 Task: Check the average views per listing of soaker tub in the last 5 years.
Action: Mouse moved to (677, 297)
Screenshot: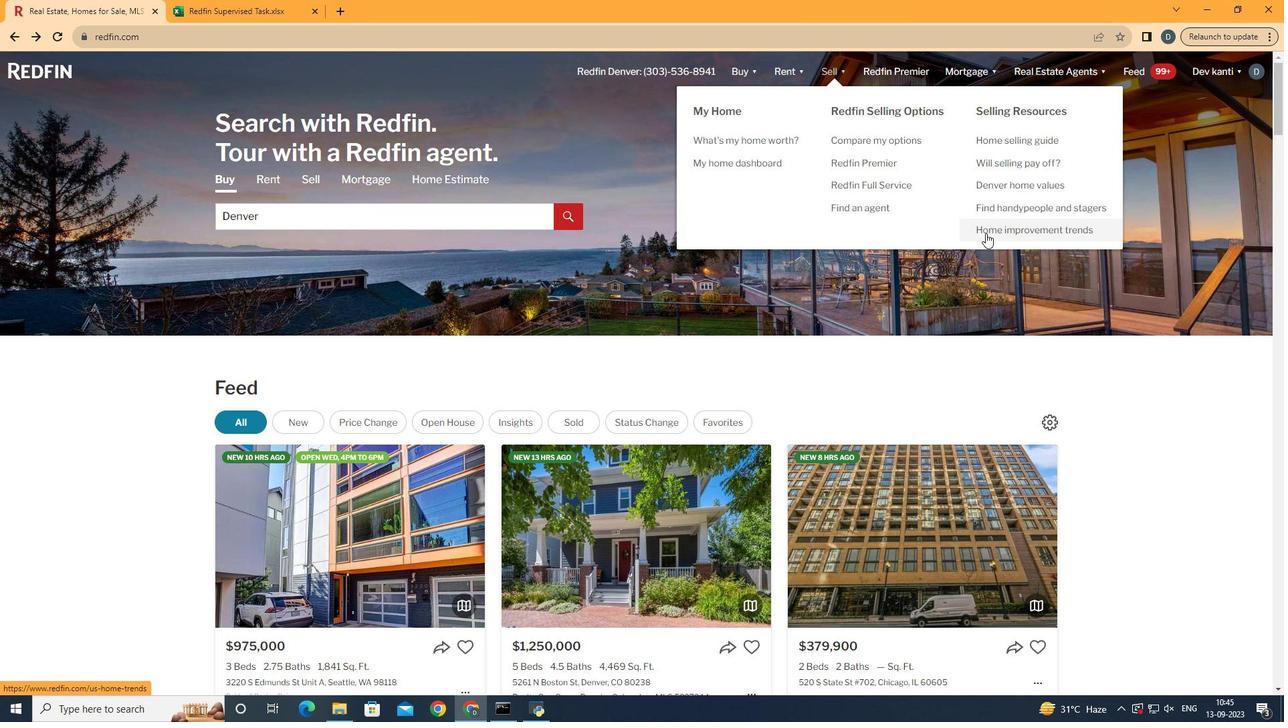 
Action: Mouse pressed left at (677, 297)
Screenshot: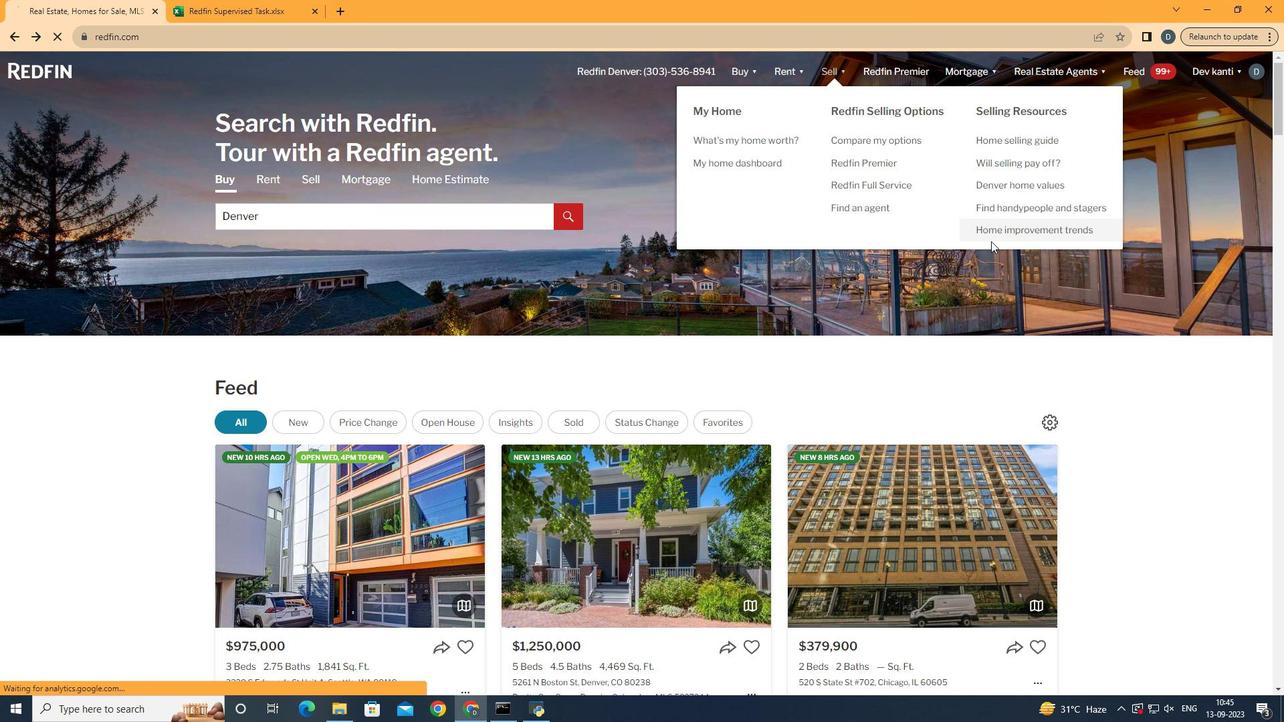 
Action: Mouse moved to (509, 311)
Screenshot: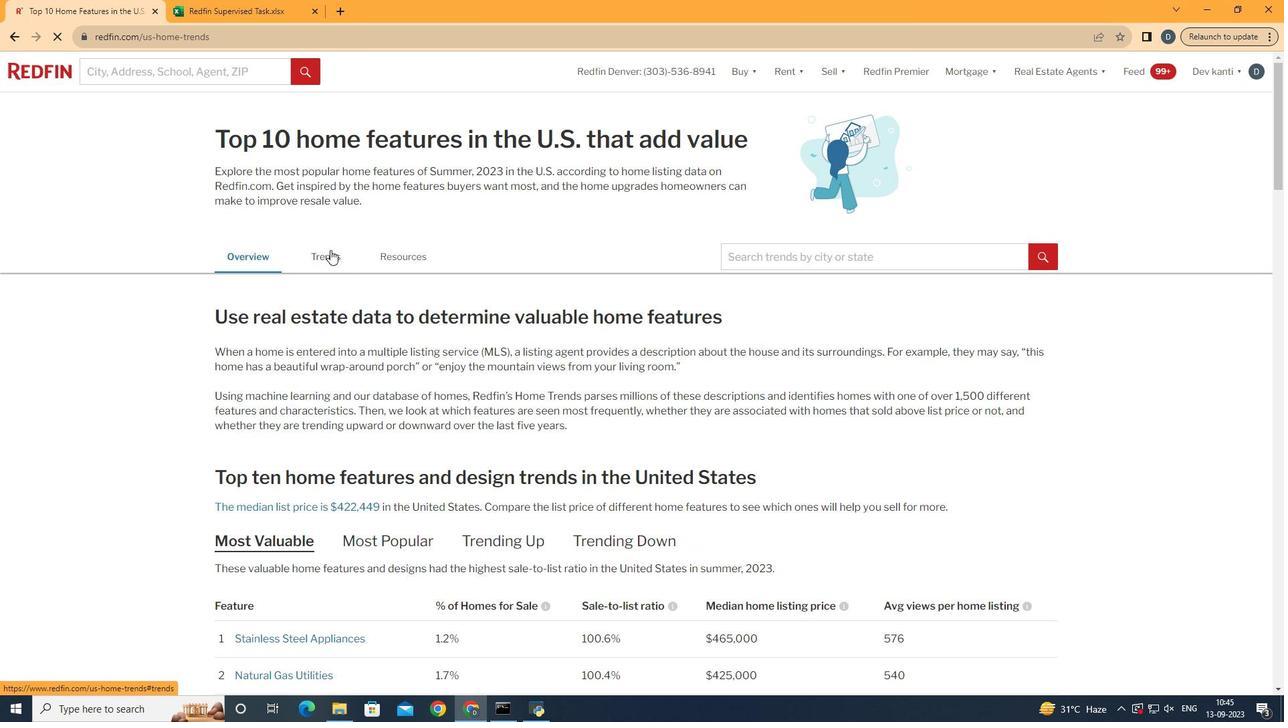 
Action: Mouse pressed left at (509, 311)
Screenshot: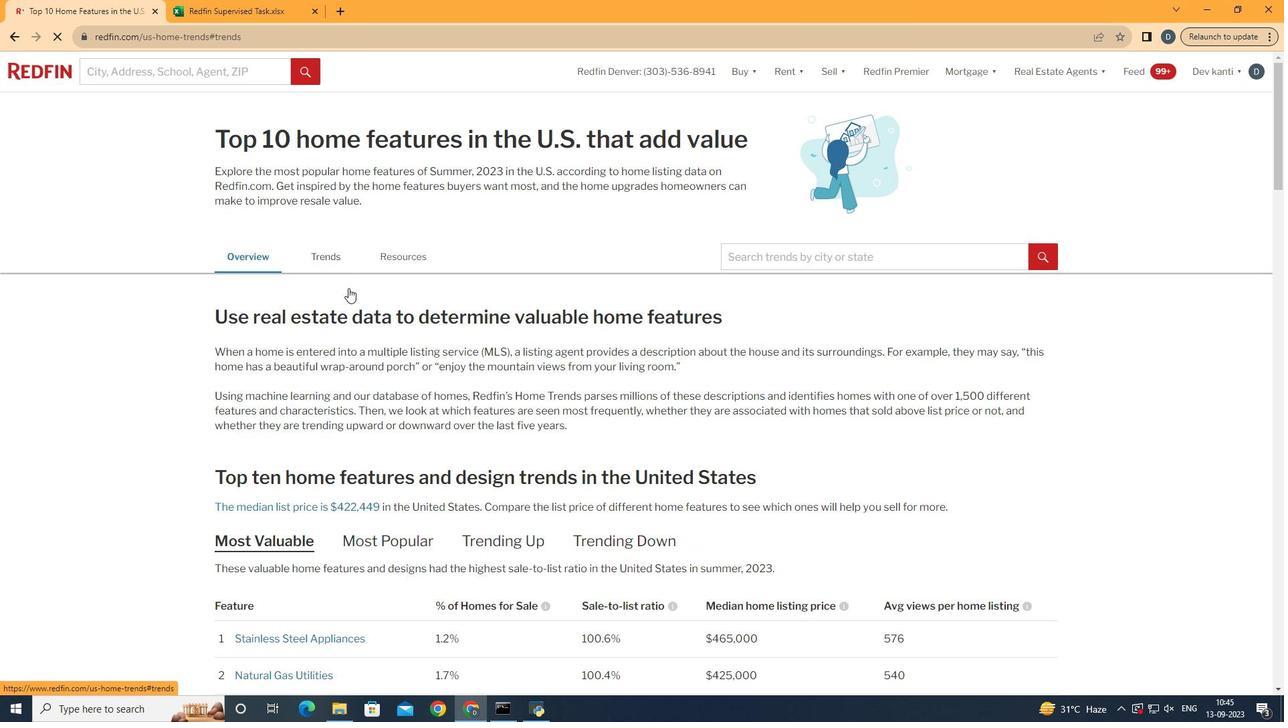 
Action: Mouse moved to (527, 432)
Screenshot: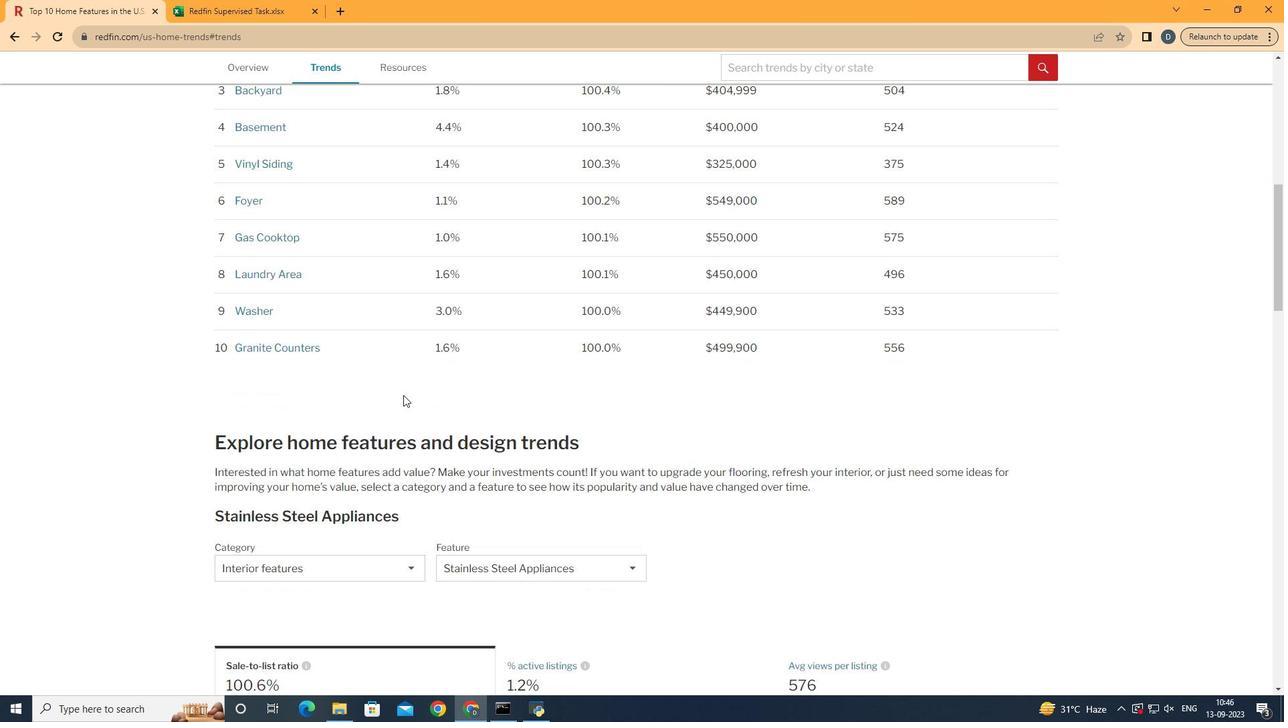
Action: Mouse scrolled (527, 431) with delta (0, 0)
Screenshot: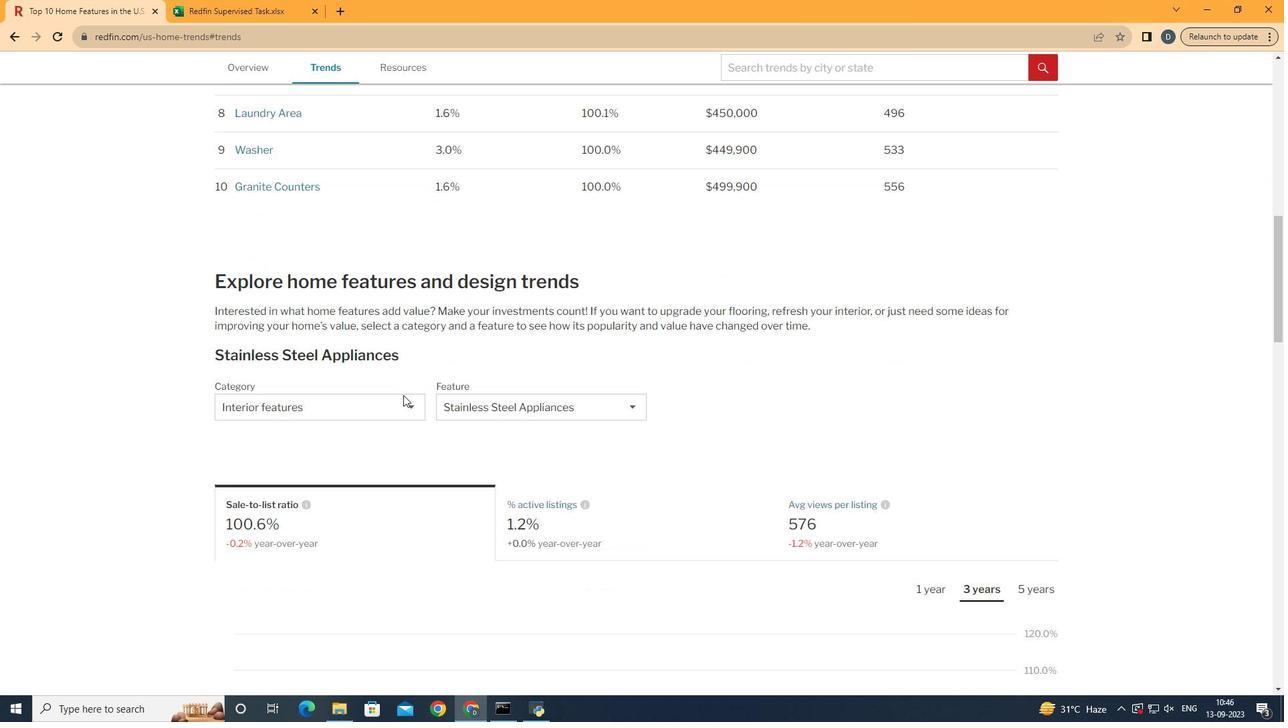 
Action: Mouse scrolled (527, 431) with delta (0, 0)
Screenshot: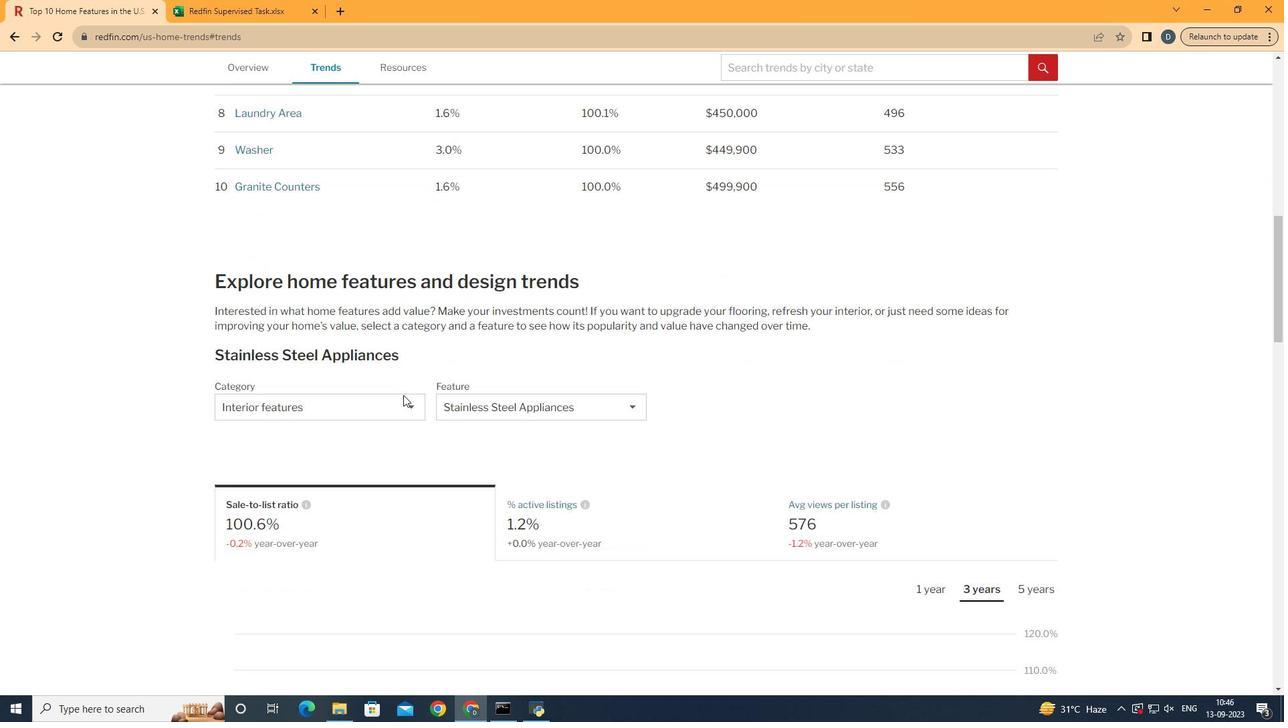 
Action: Mouse scrolled (527, 431) with delta (0, 0)
Screenshot: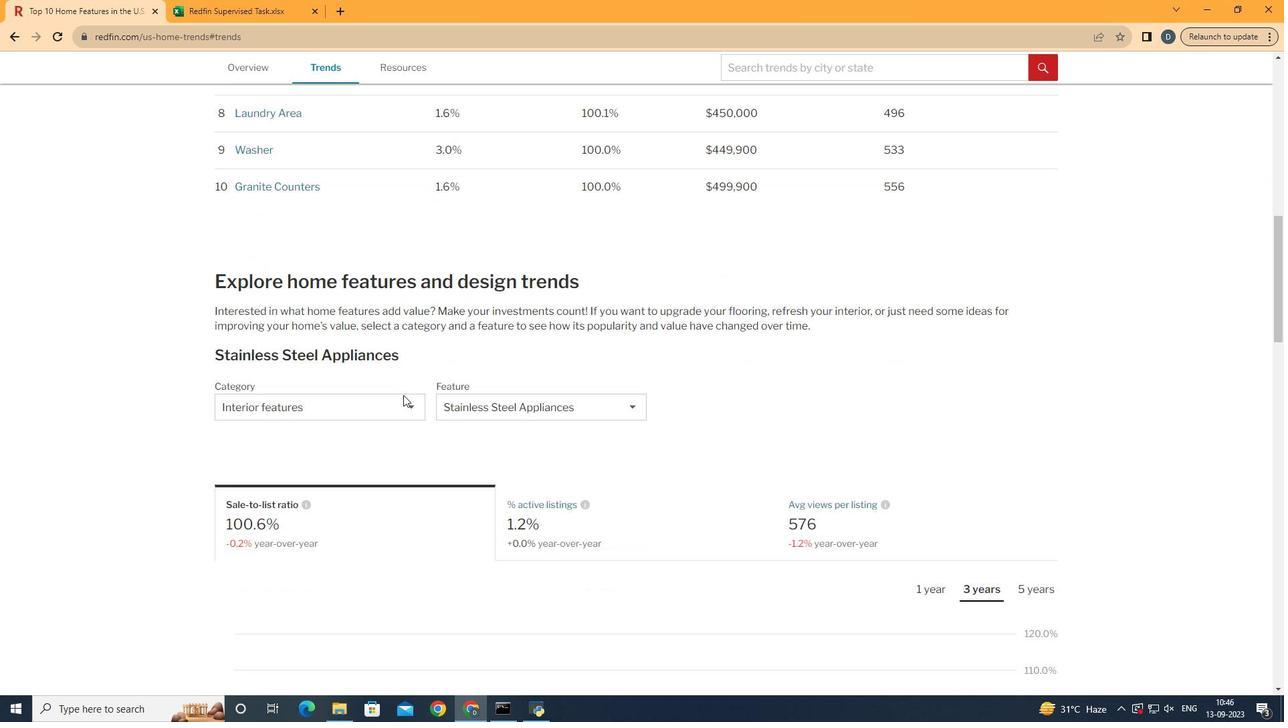 
Action: Mouse moved to (527, 432)
Screenshot: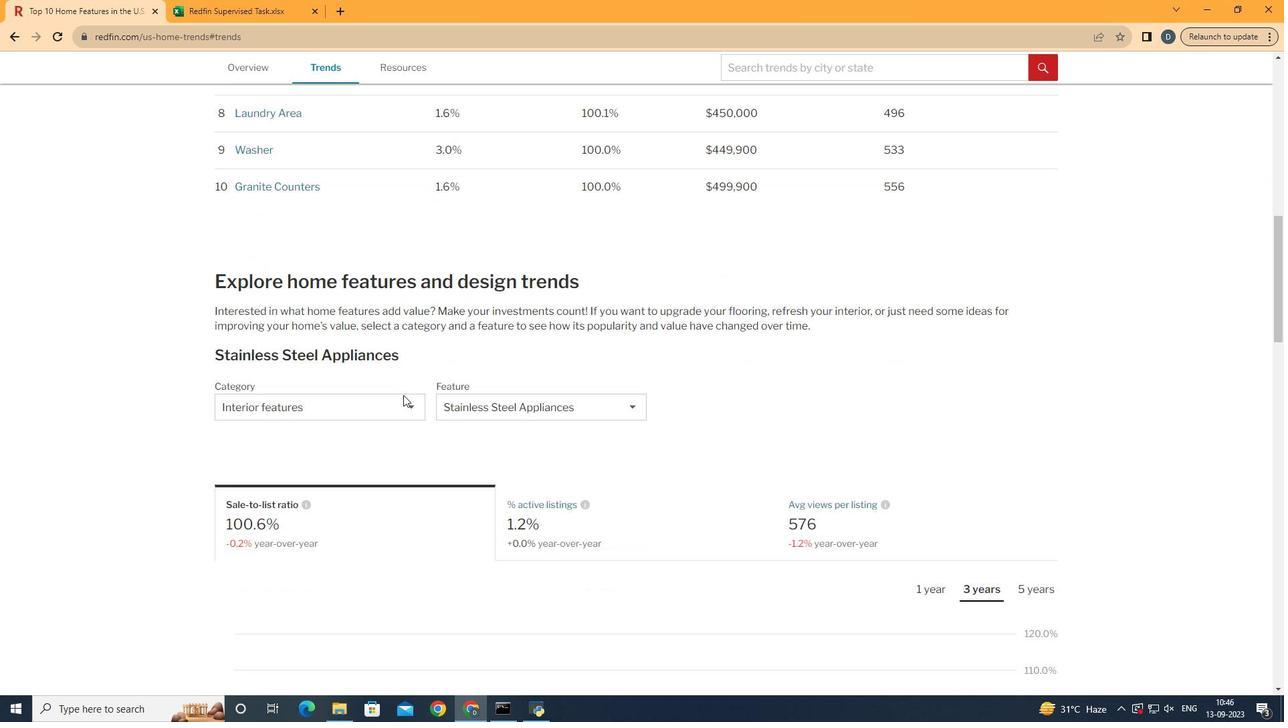 
Action: Mouse scrolled (527, 431) with delta (0, 0)
Screenshot: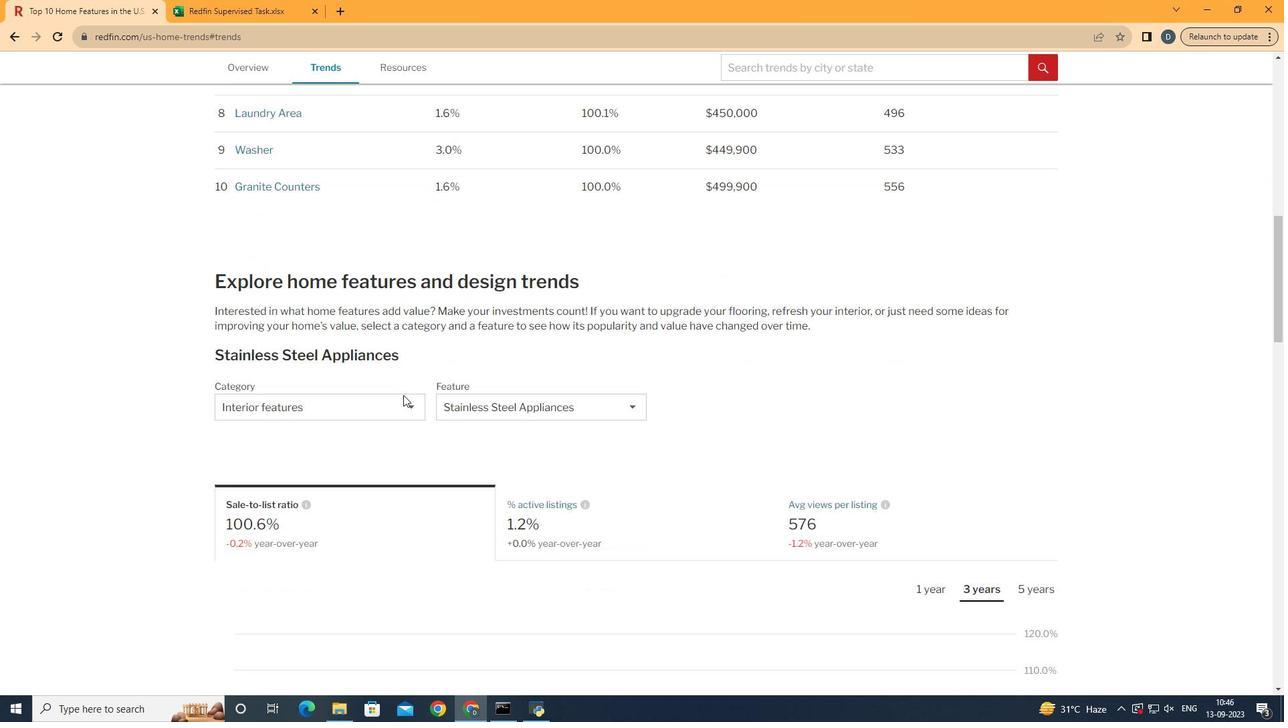 
Action: Mouse moved to (527, 431)
Screenshot: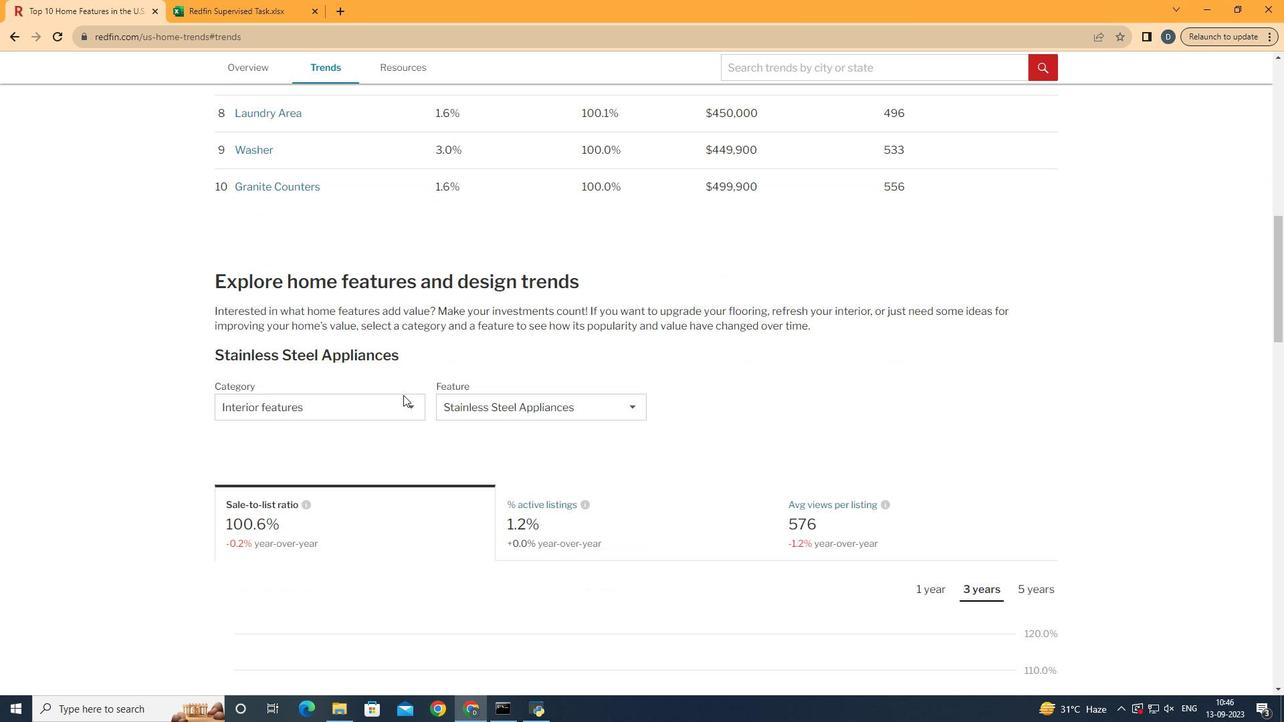 
Action: Mouse scrolled (527, 430) with delta (0, 0)
Screenshot: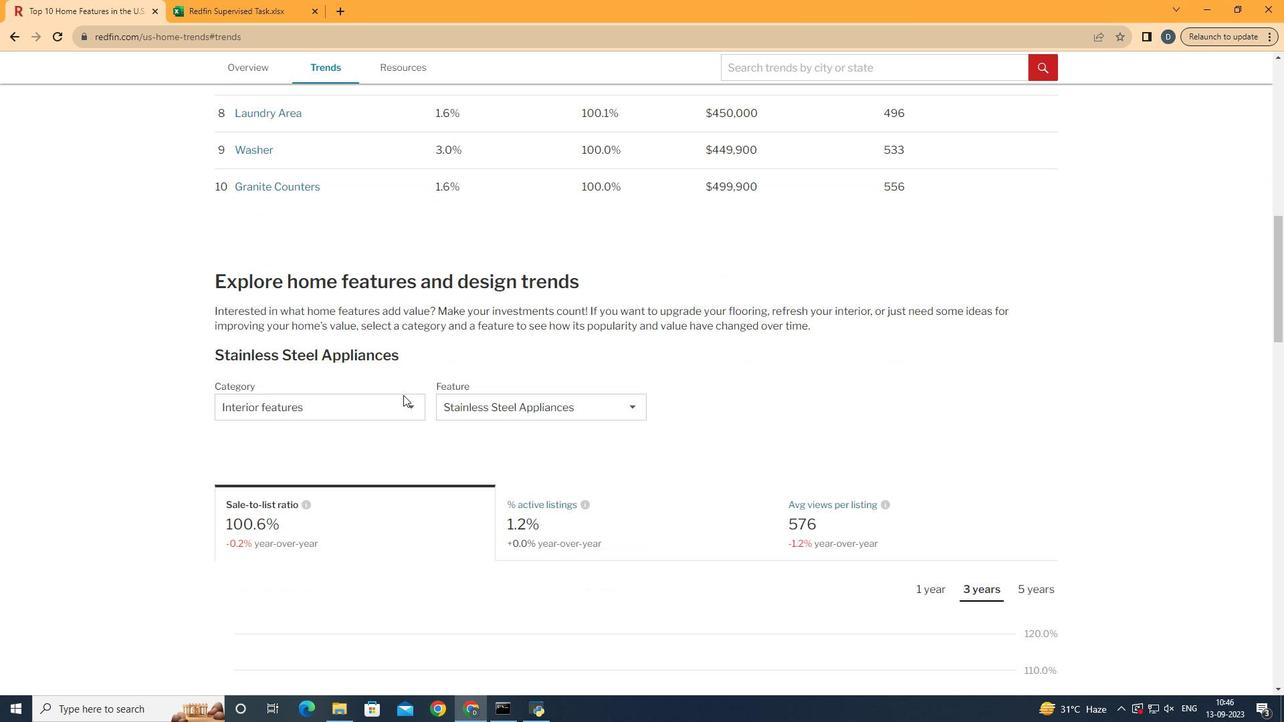 
Action: Mouse moved to (528, 431)
Screenshot: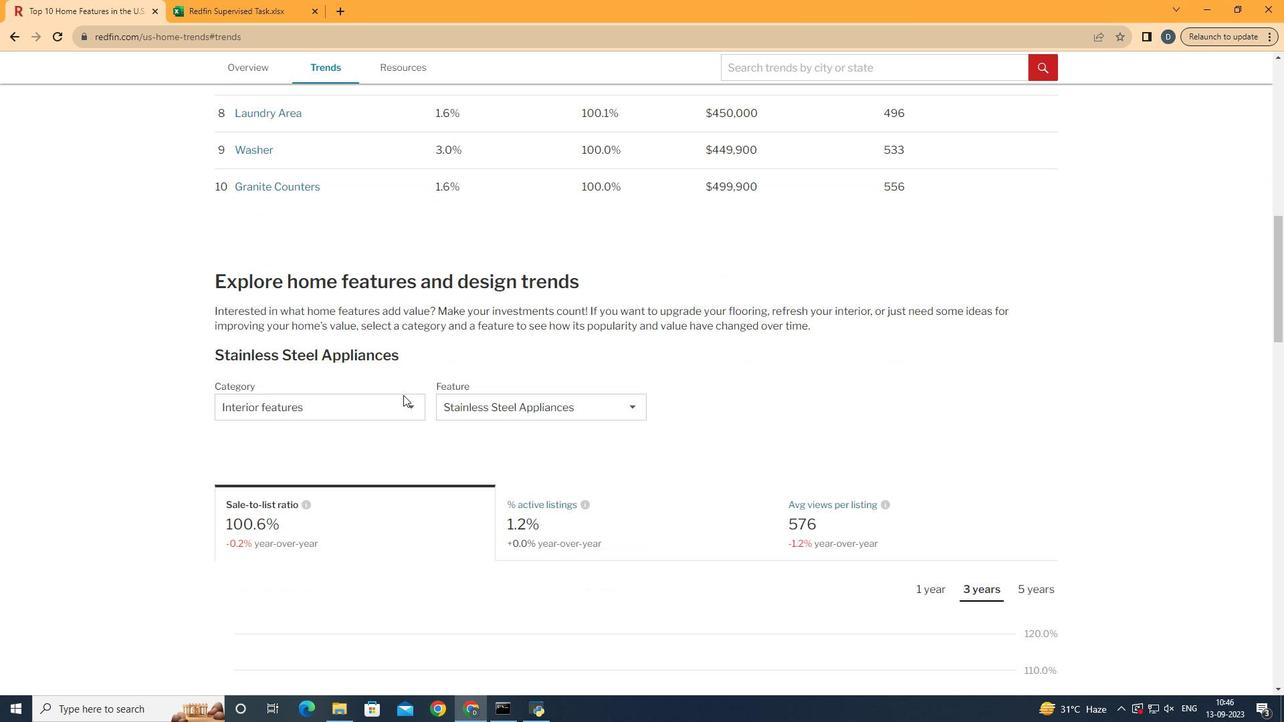 
Action: Mouse scrolled (528, 430) with delta (0, 0)
Screenshot: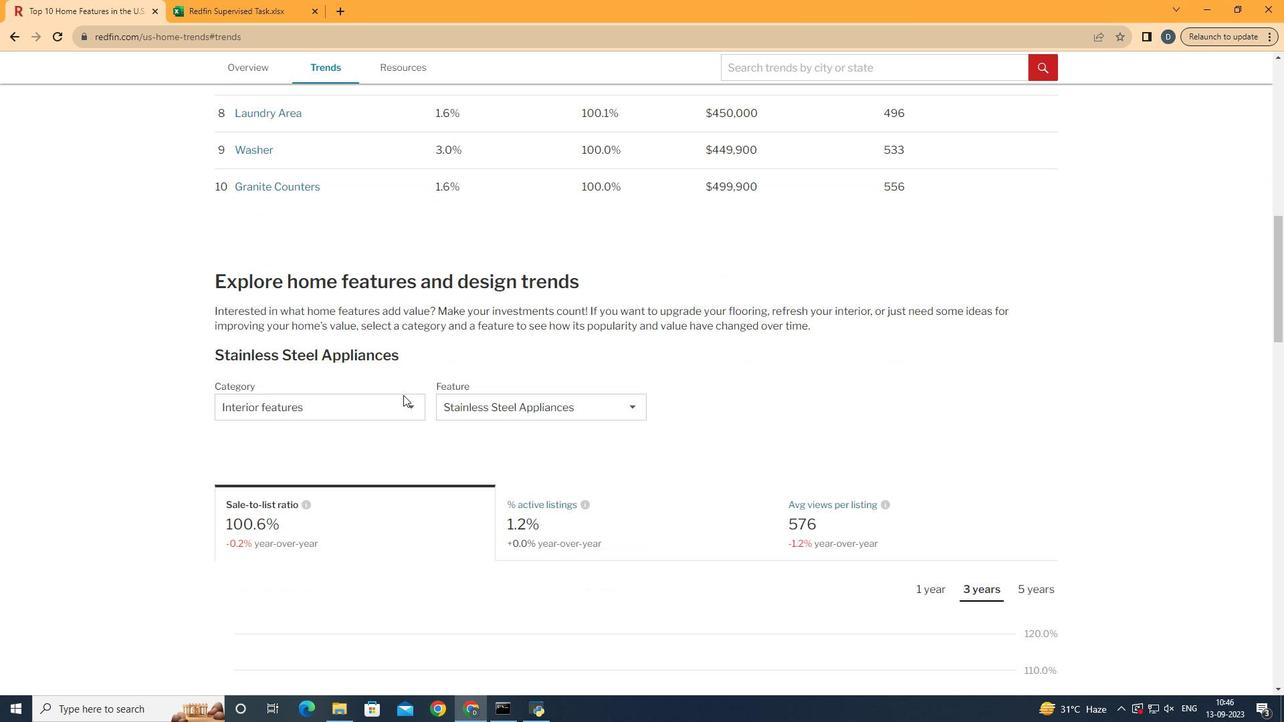 
Action: Mouse moved to (525, 440)
Screenshot: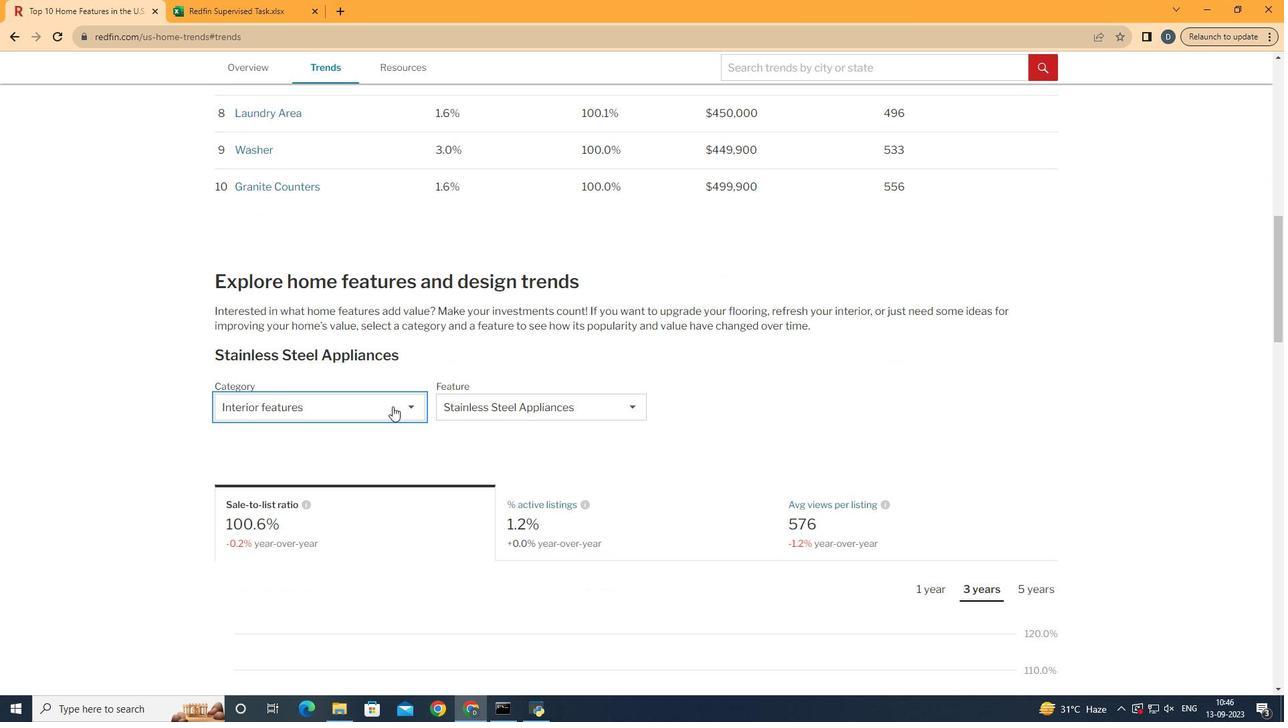
Action: Mouse pressed left at (525, 440)
Screenshot: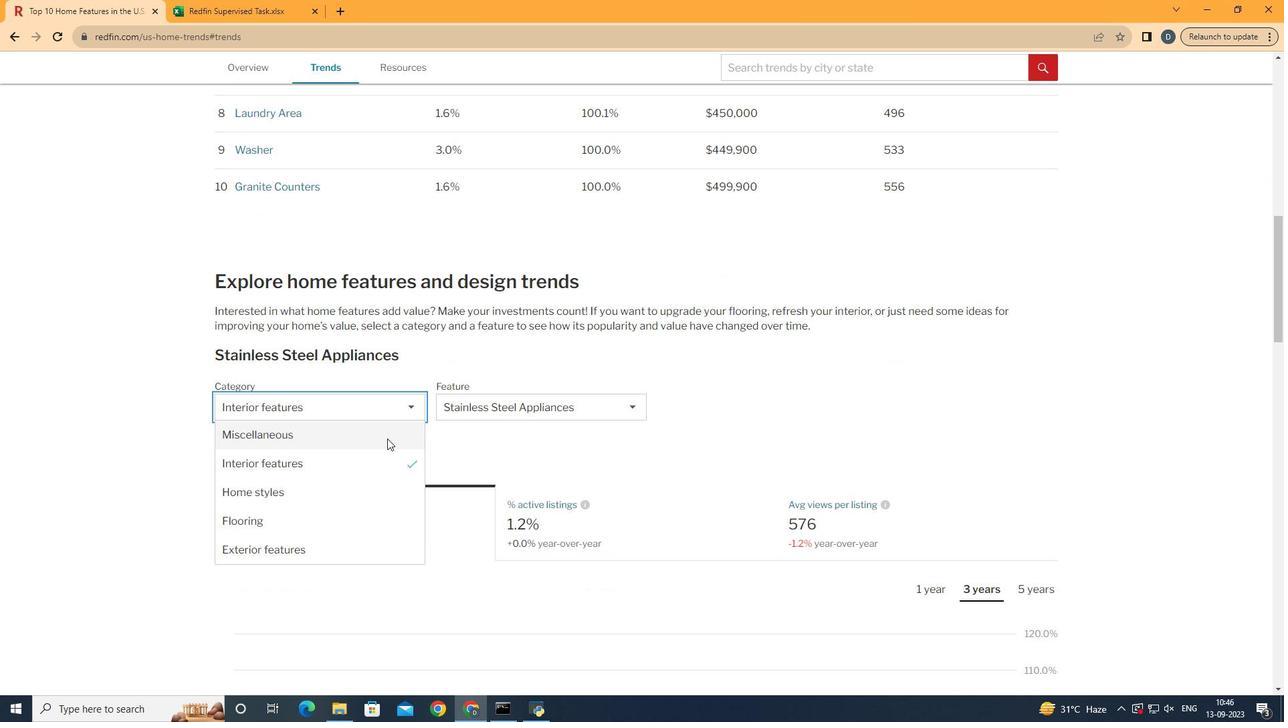 
Action: Mouse moved to (522, 493)
Screenshot: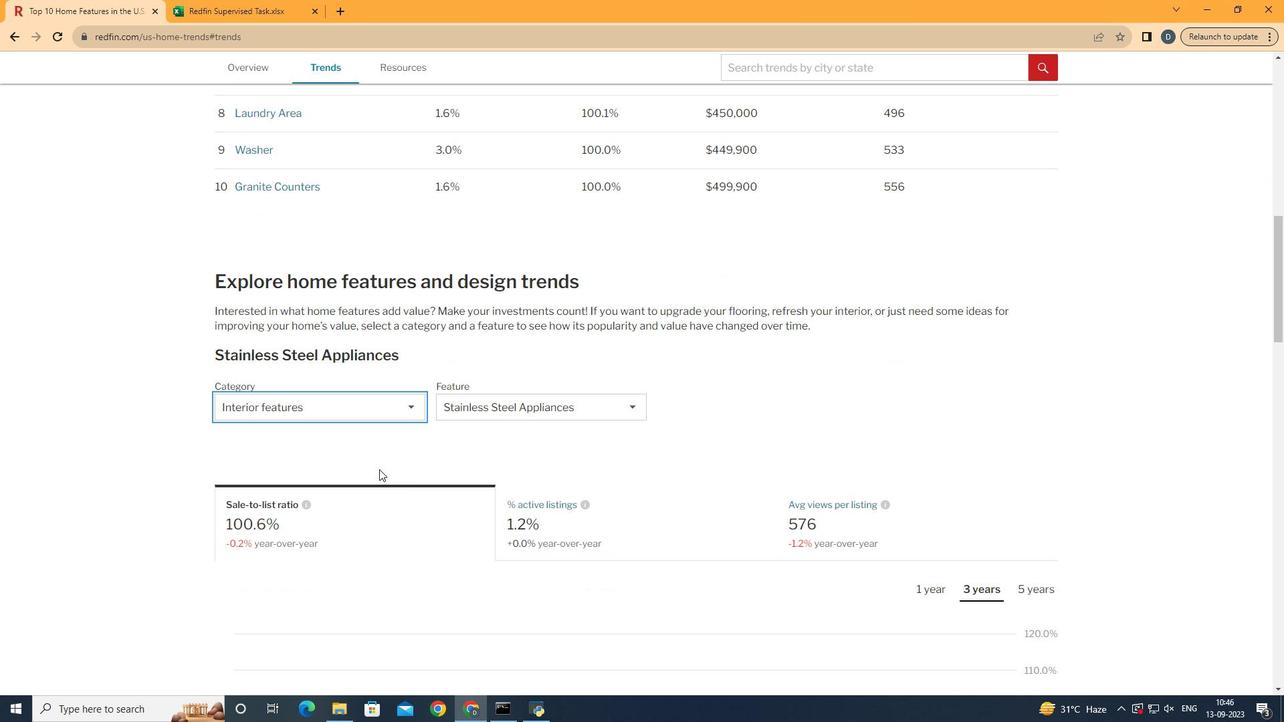 
Action: Mouse pressed left at (522, 493)
Screenshot: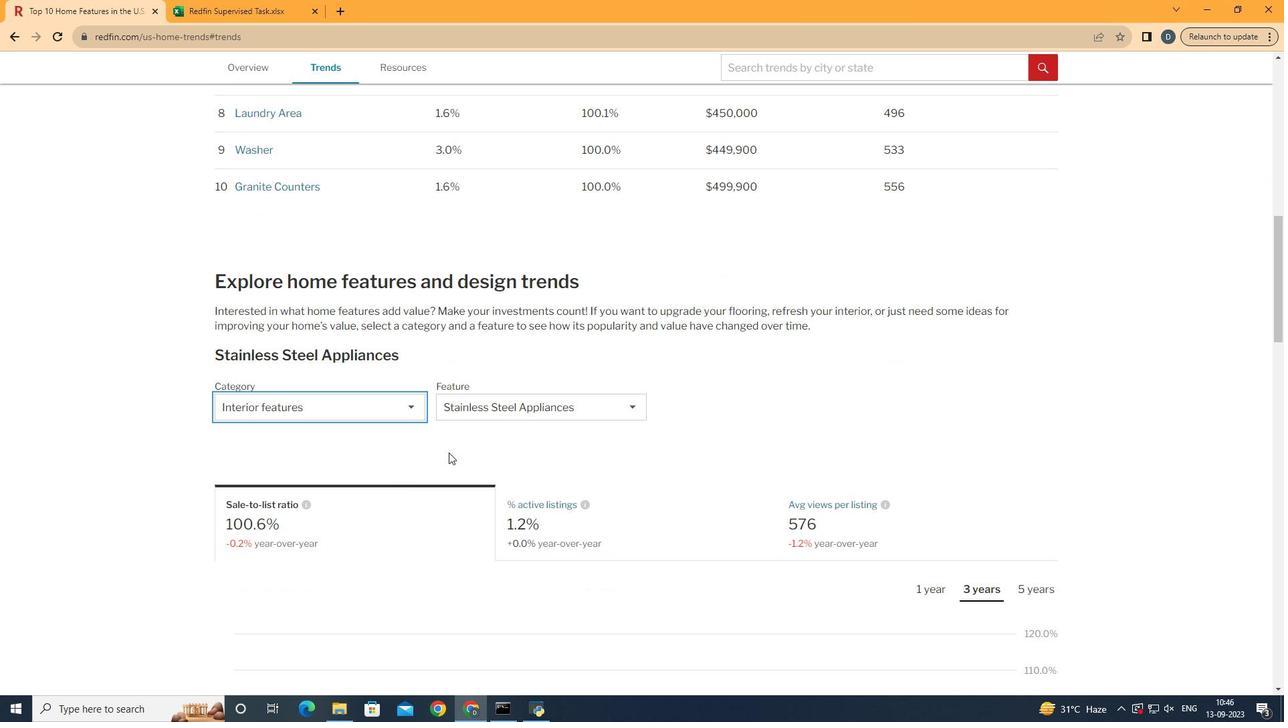 
Action: Mouse moved to (581, 432)
Screenshot: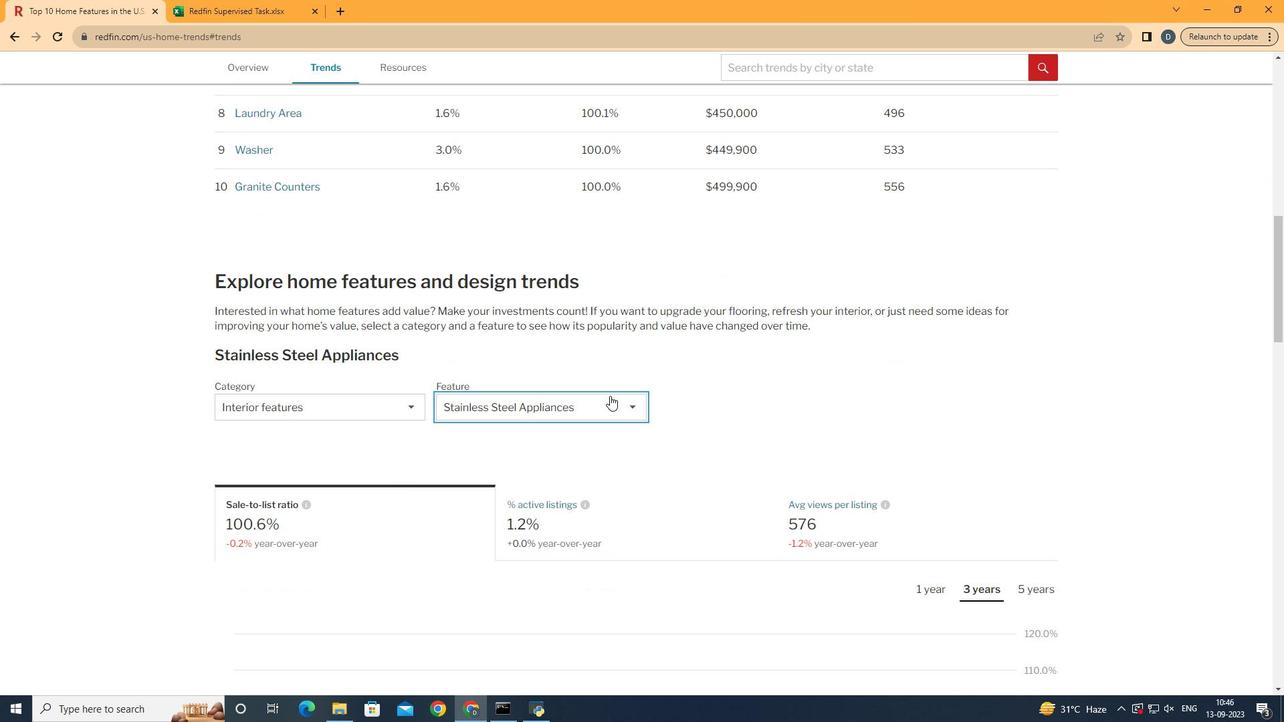 
Action: Mouse pressed left at (581, 432)
Screenshot: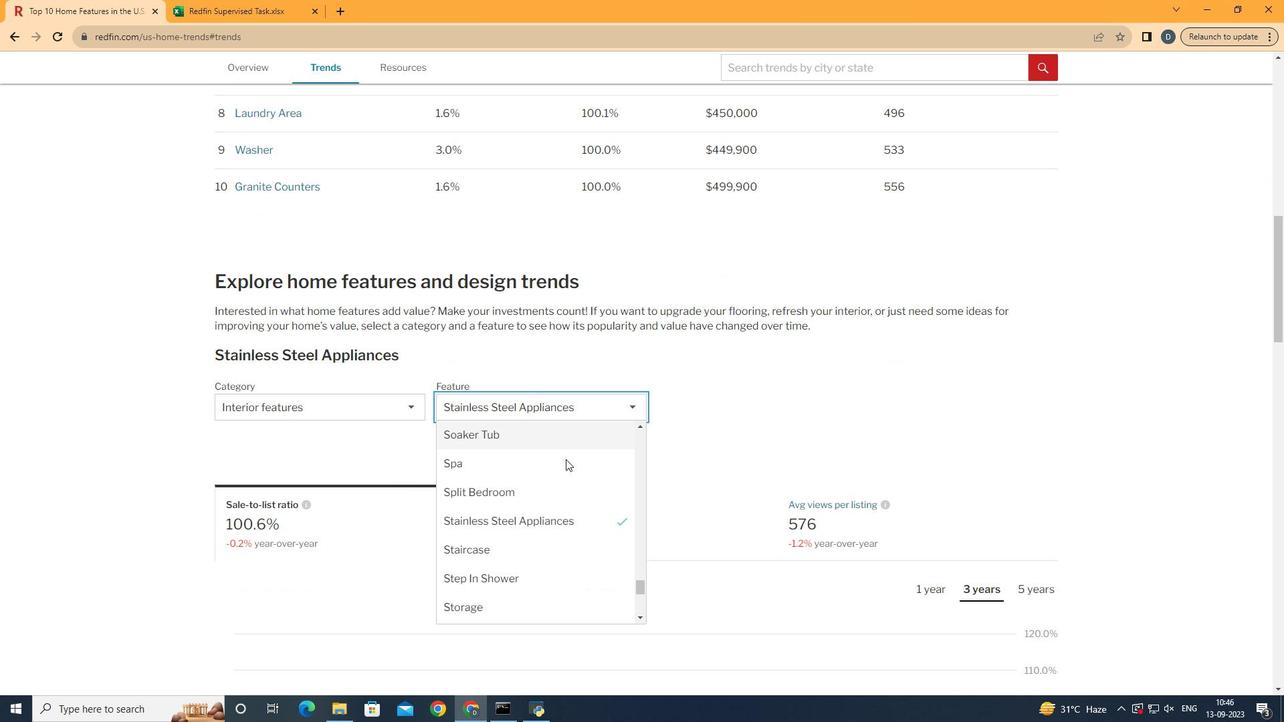 
Action: Mouse moved to (573, 465)
Screenshot: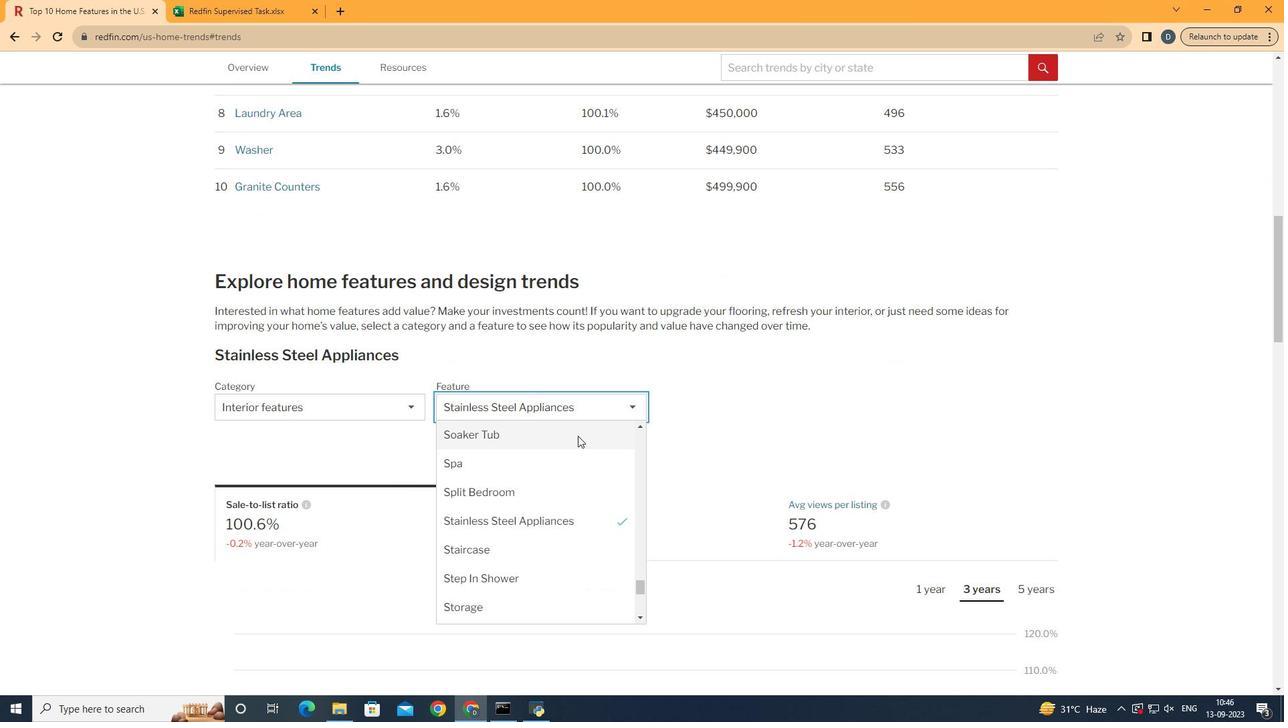 
Action: Mouse pressed left at (573, 465)
Screenshot: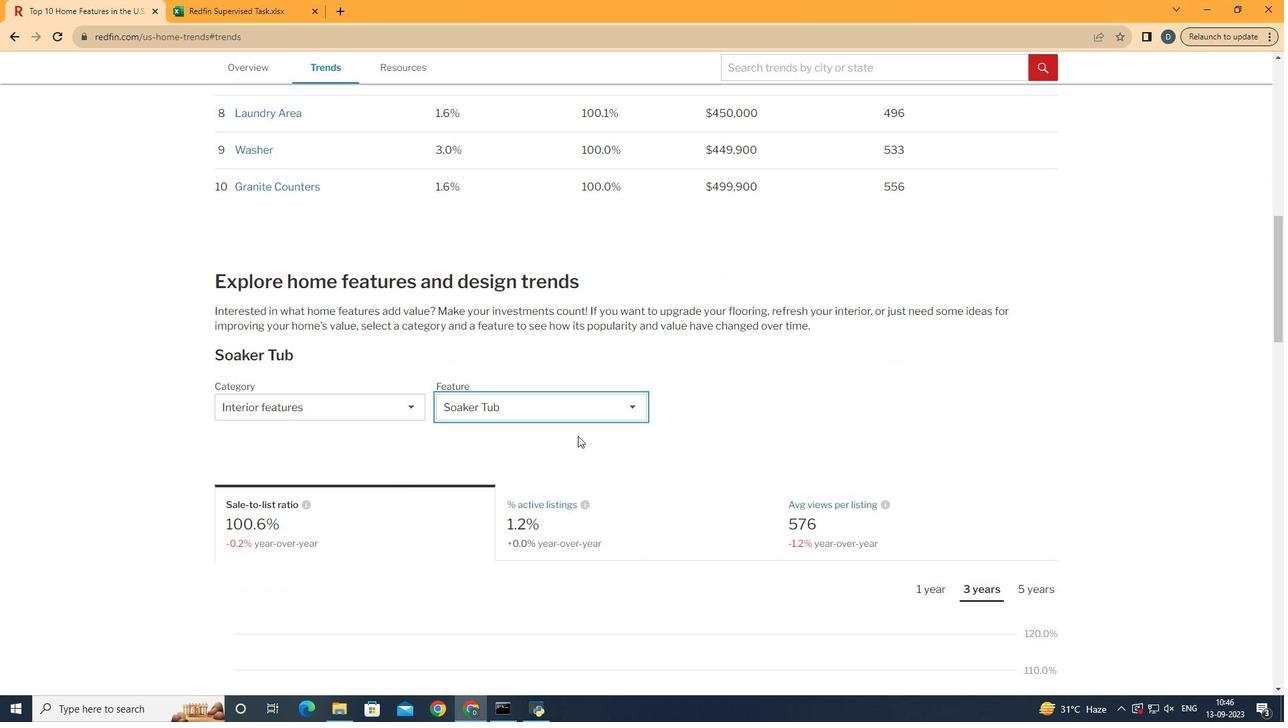 
Action: Mouse moved to (638, 355)
Screenshot: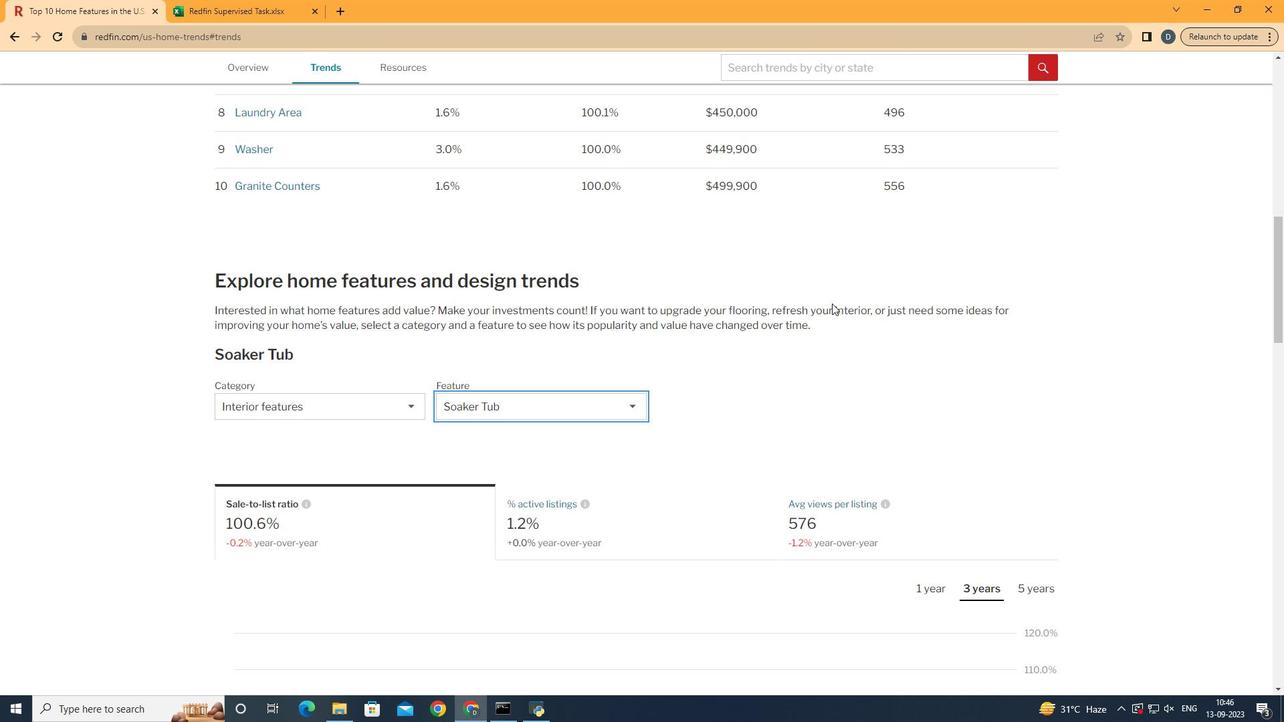 
Action: Mouse scrolled (638, 354) with delta (0, 0)
Screenshot: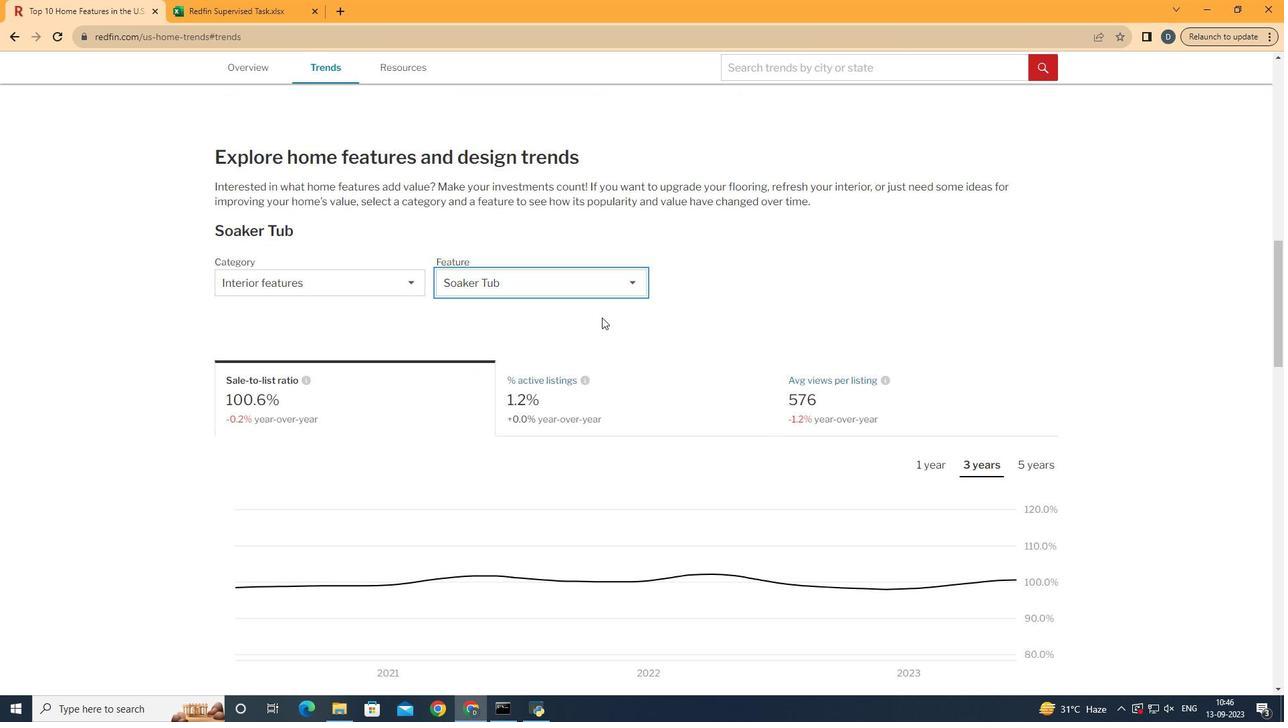 
Action: Mouse scrolled (638, 354) with delta (0, 0)
Screenshot: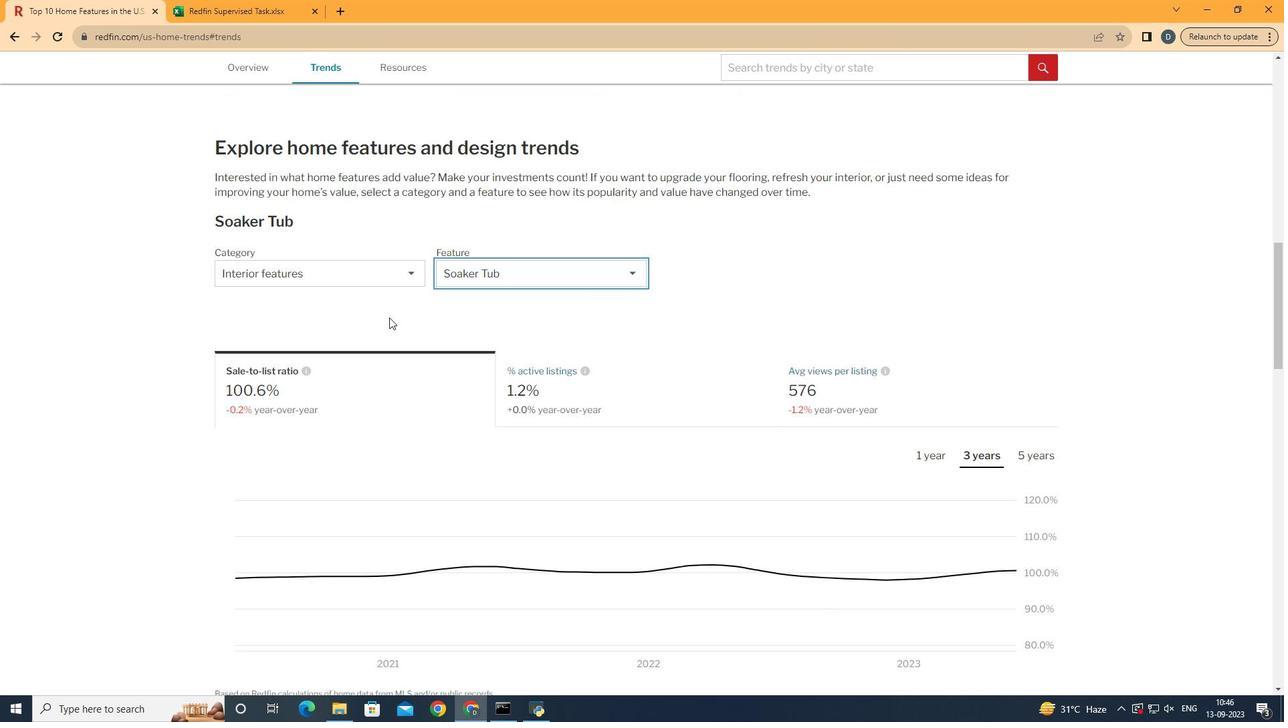 
Action: Mouse moved to (572, 377)
Screenshot: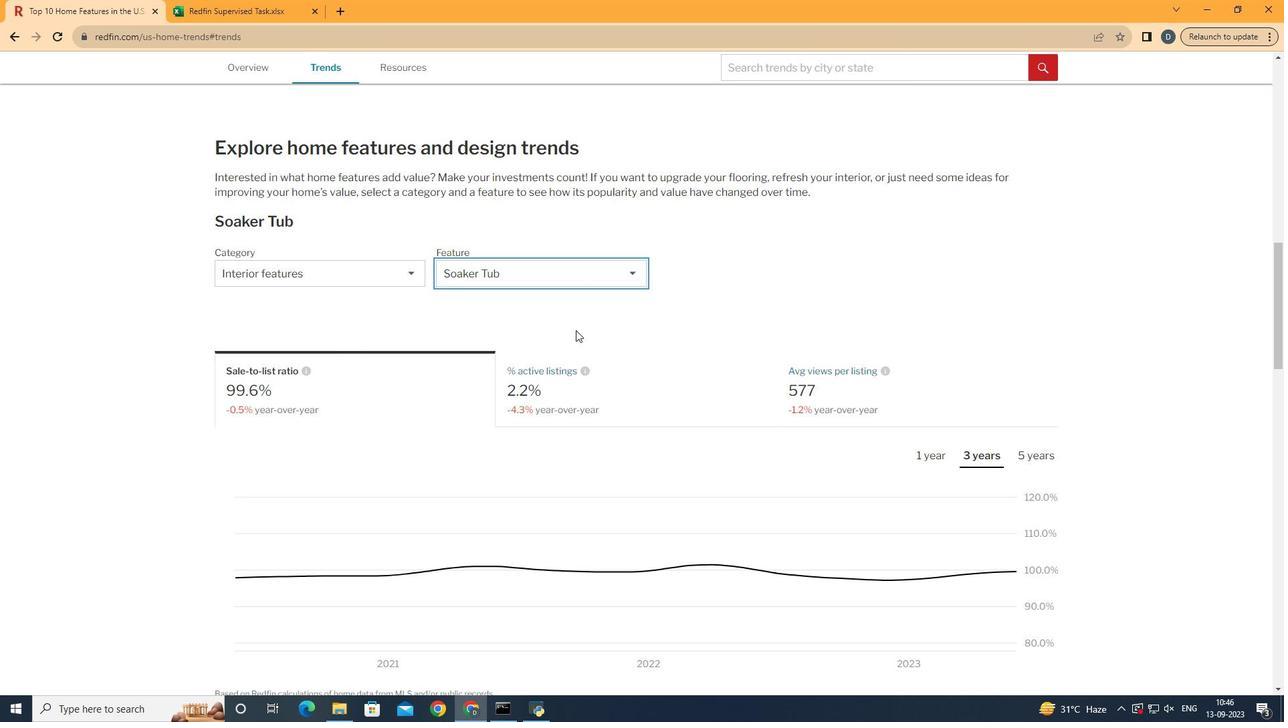 
Action: Mouse scrolled (572, 377) with delta (0, 0)
Screenshot: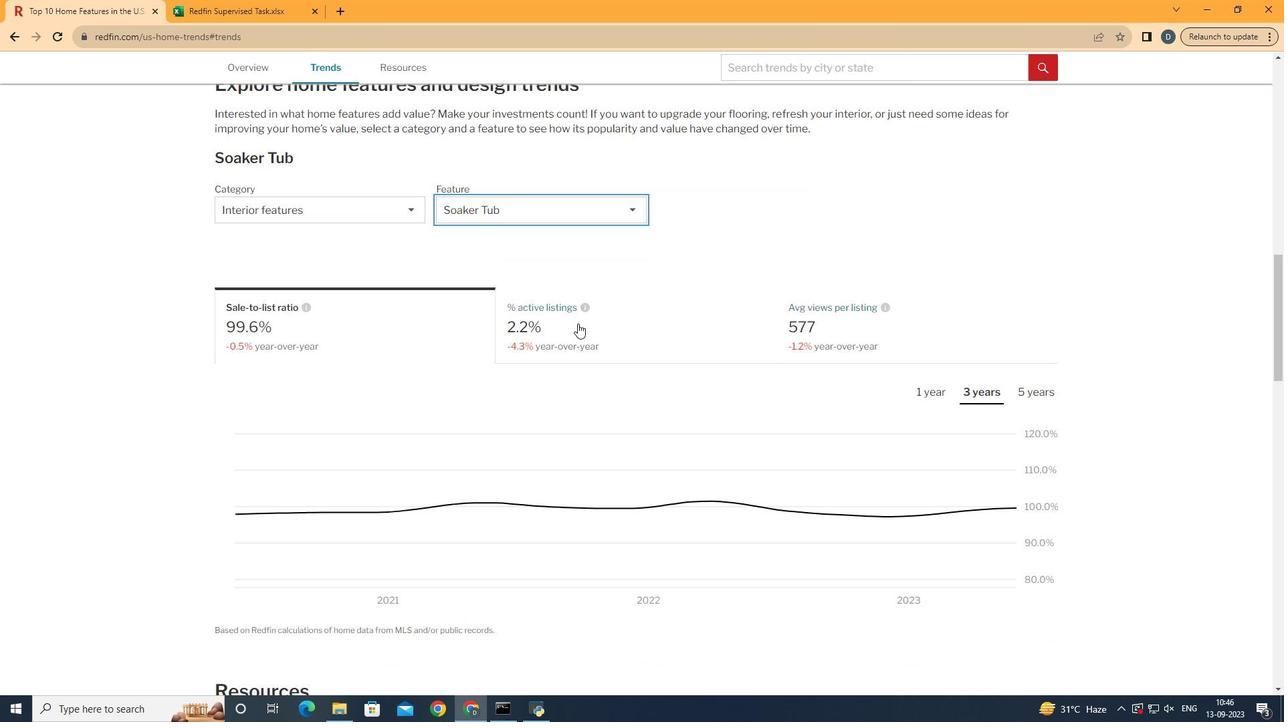 
Action: Mouse moved to (661, 372)
Screenshot: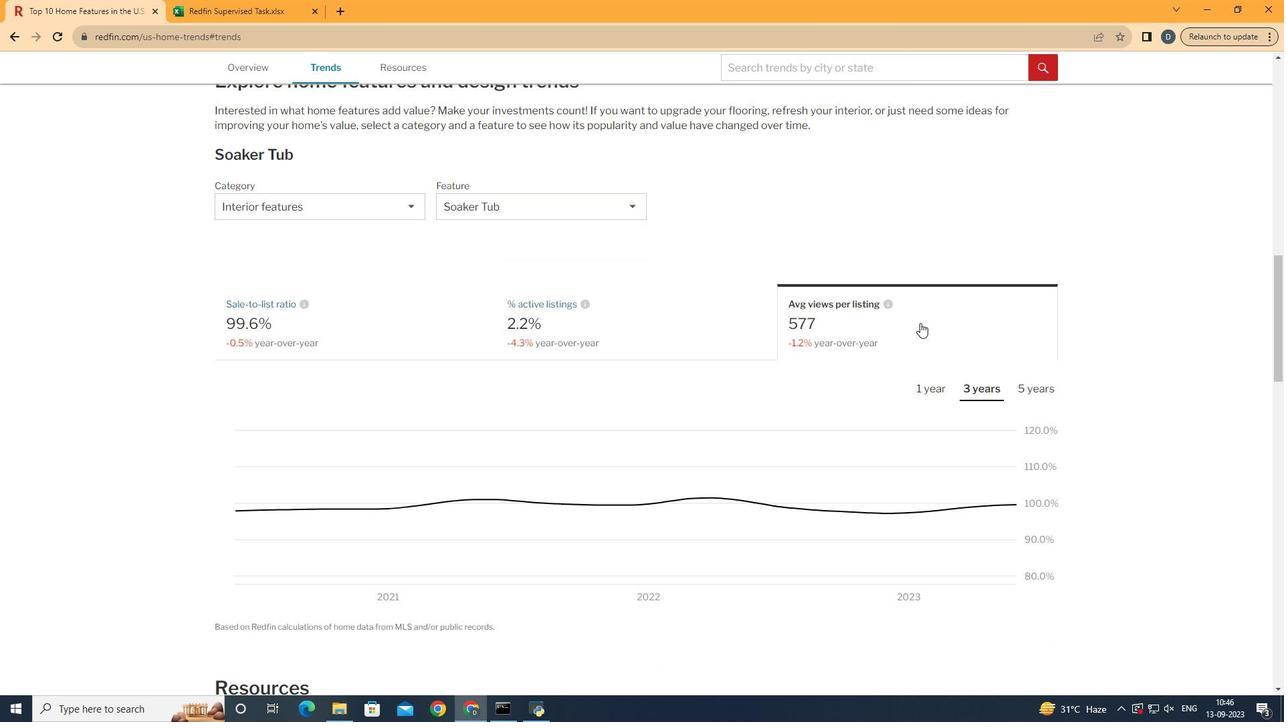 
Action: Mouse pressed left at (661, 372)
Screenshot: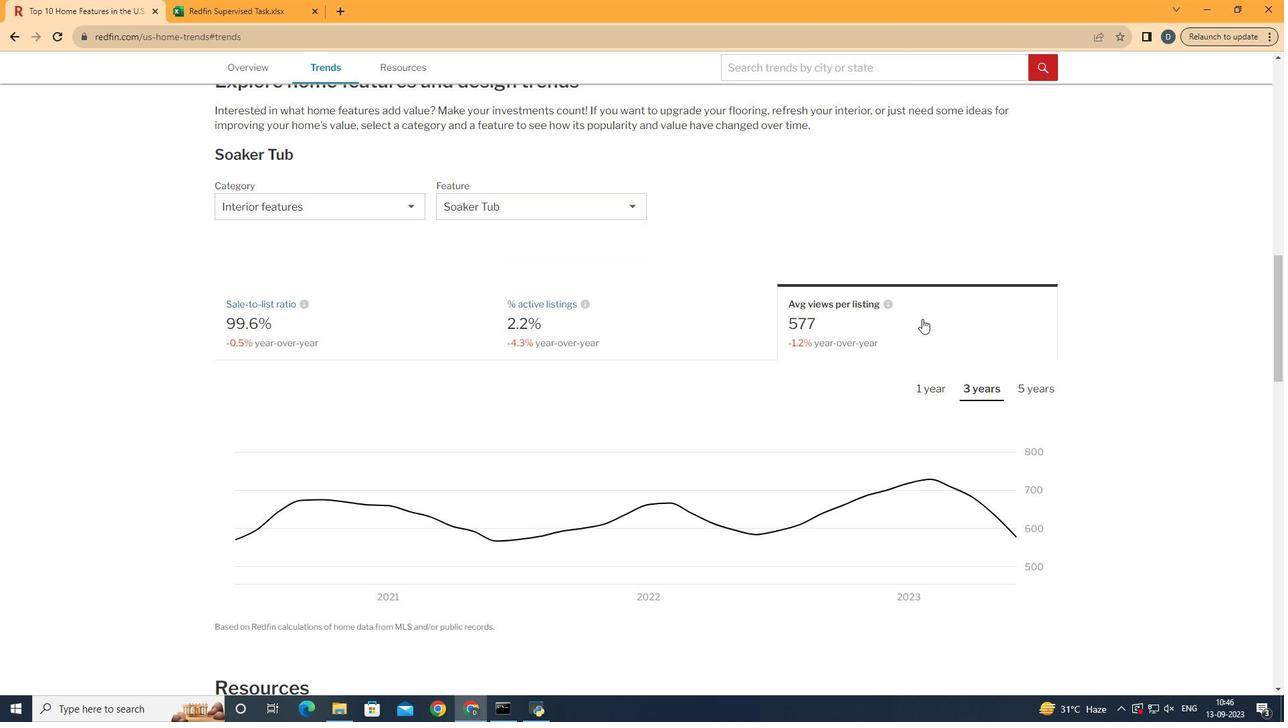 
Action: Mouse moved to (689, 426)
Screenshot: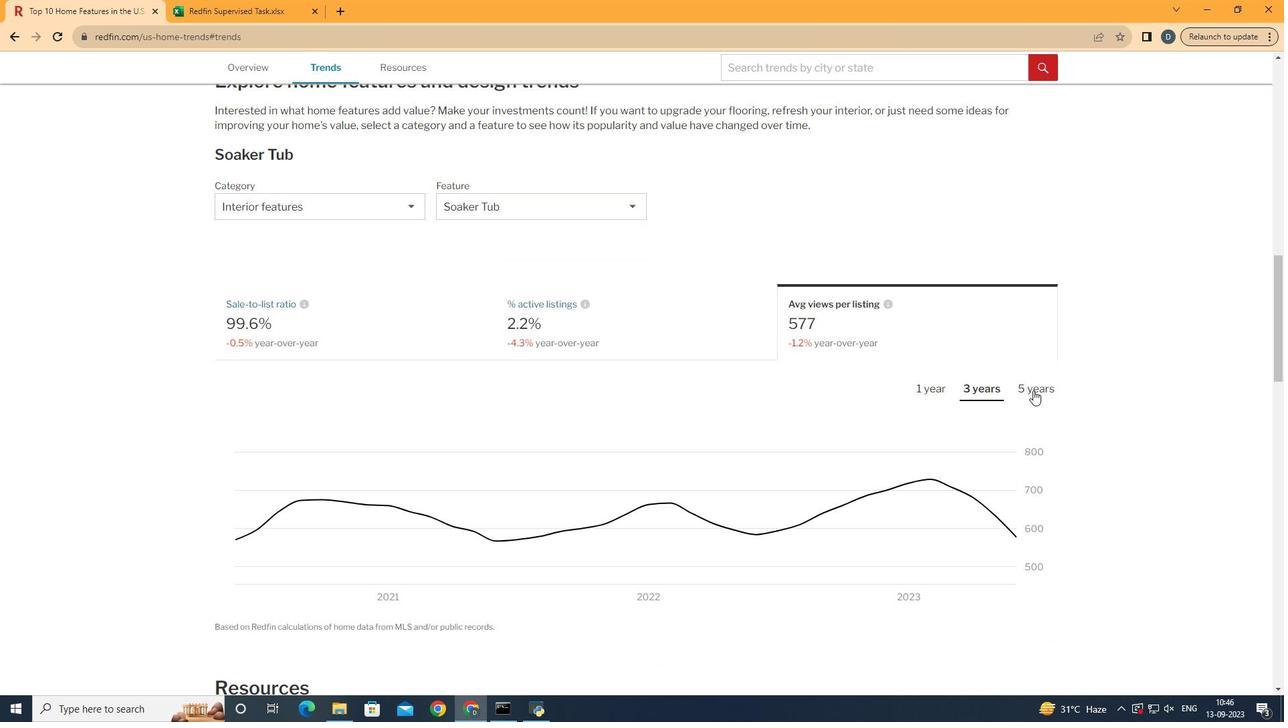 
Action: Mouse pressed left at (689, 426)
Screenshot: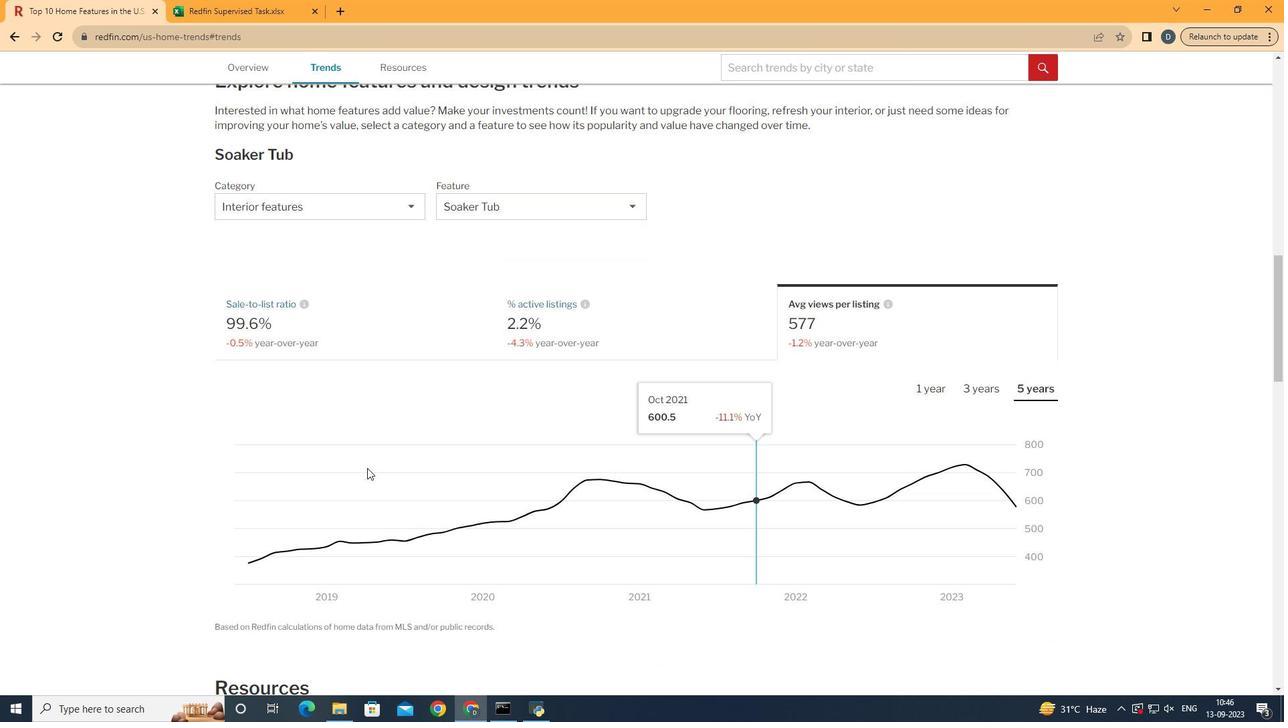 
Action: Mouse moved to (691, 525)
Screenshot: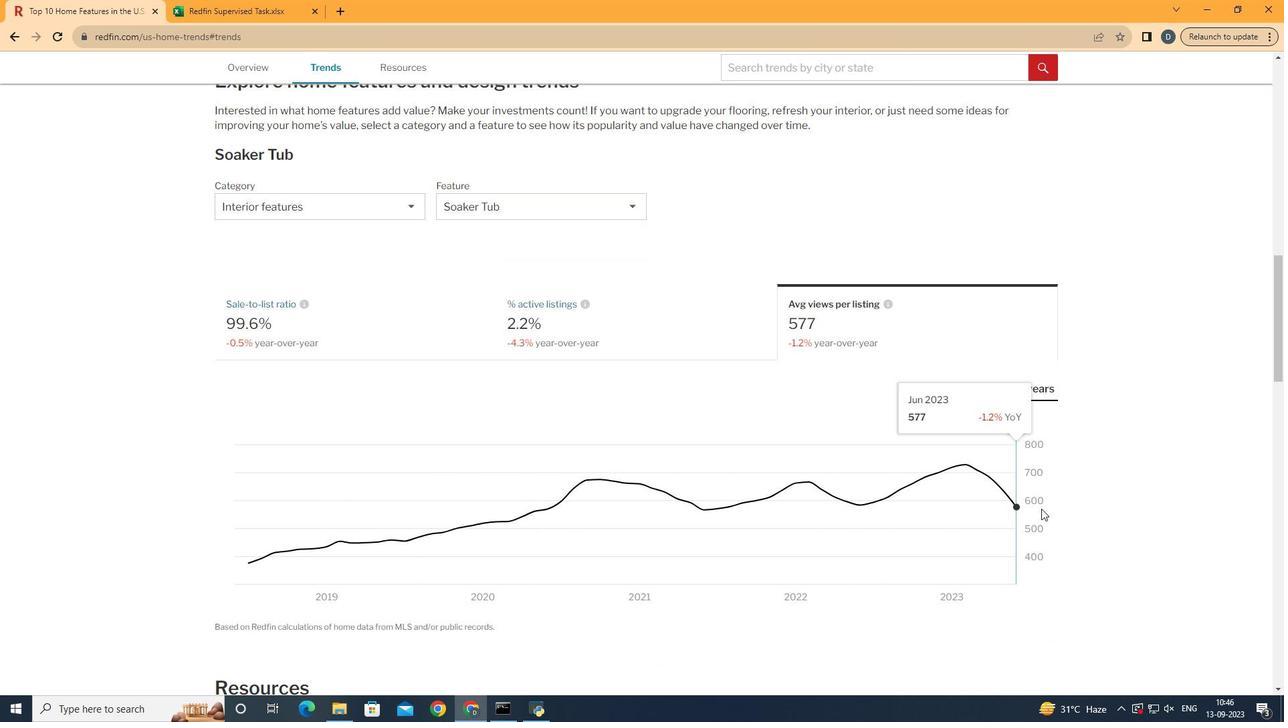 
